 Task: Filter the quotes by the "Recently viewed quotes"
Action: Mouse scrolled (244, 222) with delta (0, 0)
Screenshot: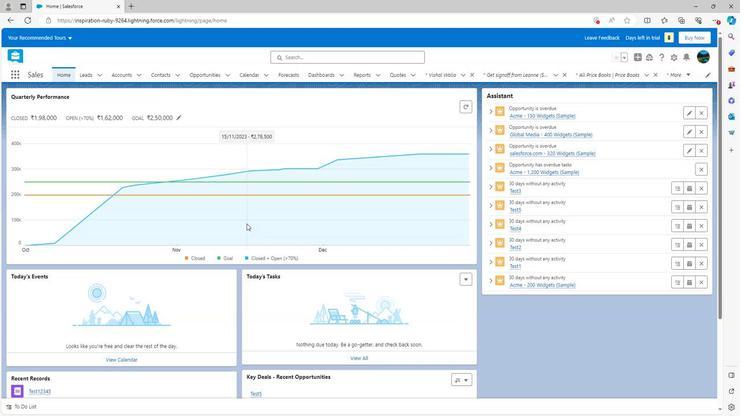 
Action: Mouse scrolled (244, 222) with delta (0, 0)
Screenshot: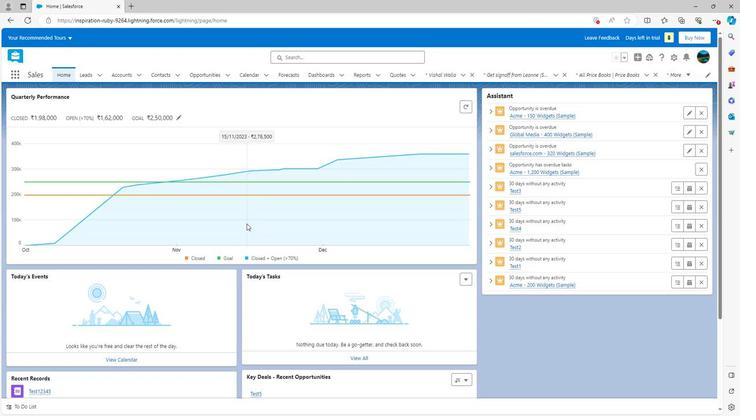 
Action: Mouse moved to (244, 223)
Screenshot: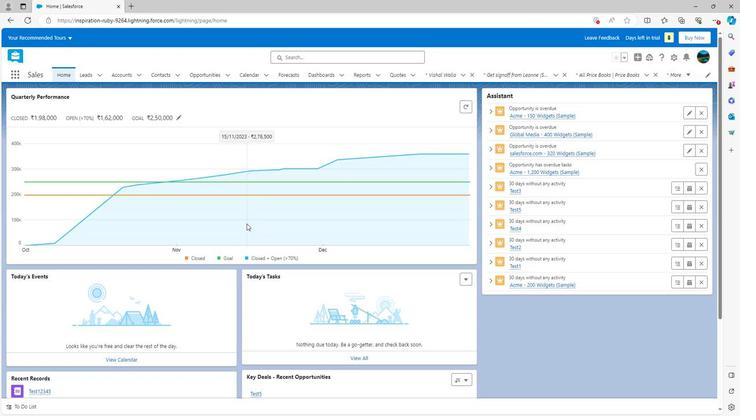 
Action: Mouse scrolled (244, 222) with delta (0, 0)
Screenshot: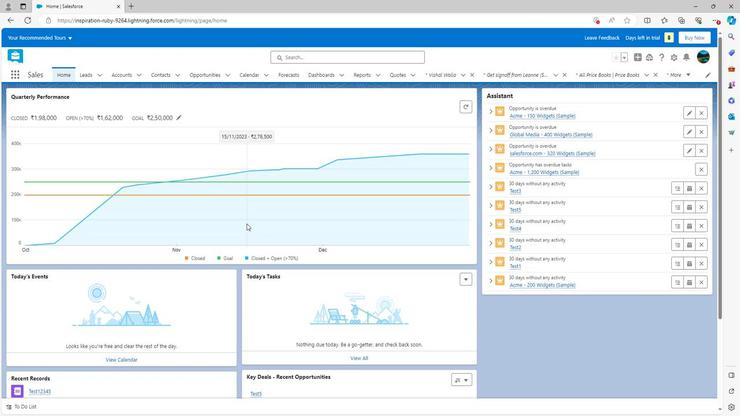 
Action: Mouse scrolled (244, 222) with delta (0, 0)
Screenshot: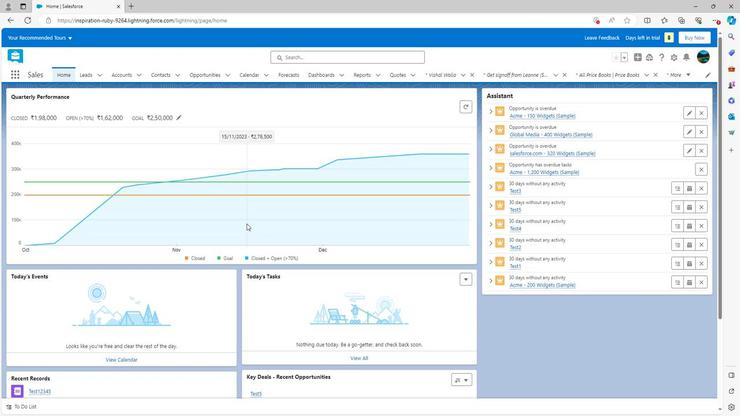 
Action: Mouse scrolled (244, 223) with delta (0, 0)
Screenshot: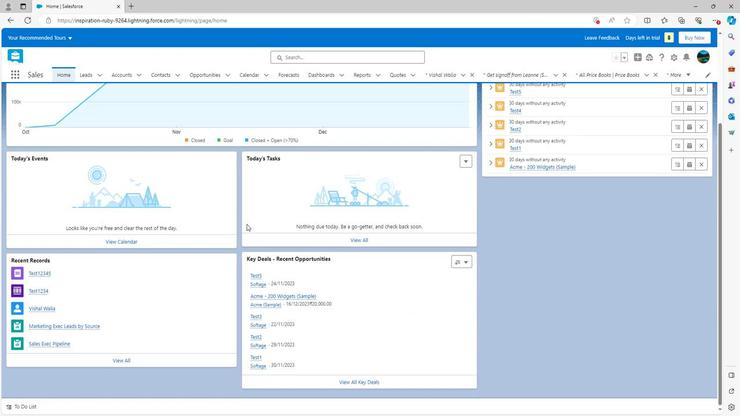 
Action: Mouse scrolled (244, 223) with delta (0, 0)
Screenshot: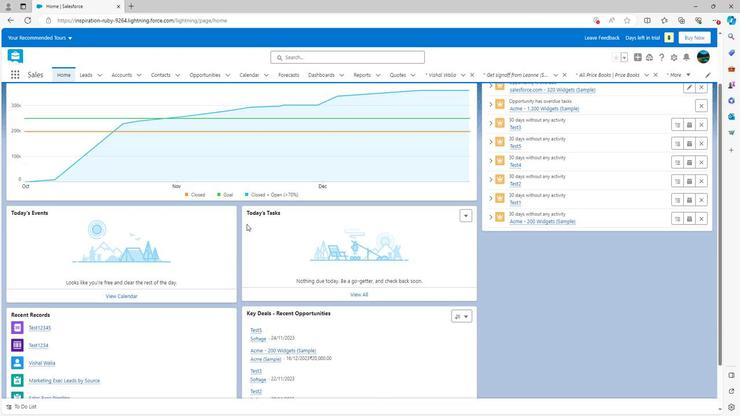 
Action: Mouse scrolled (244, 223) with delta (0, 0)
Screenshot: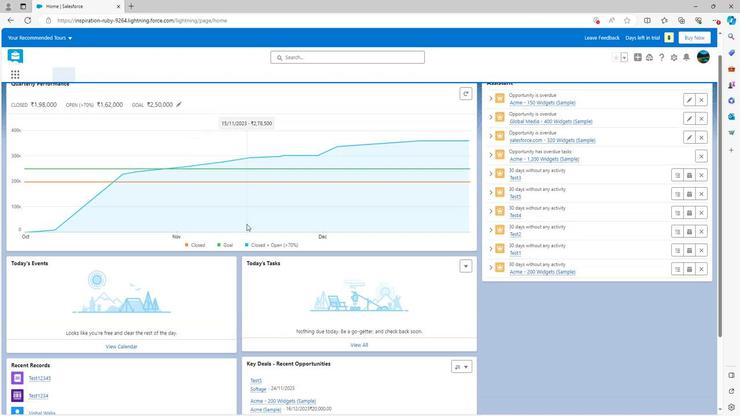
Action: Mouse scrolled (244, 223) with delta (0, 0)
Screenshot: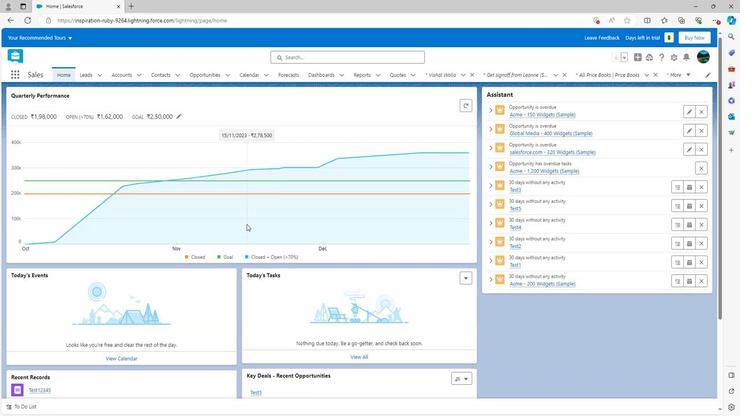 
Action: Mouse moved to (393, 74)
Screenshot: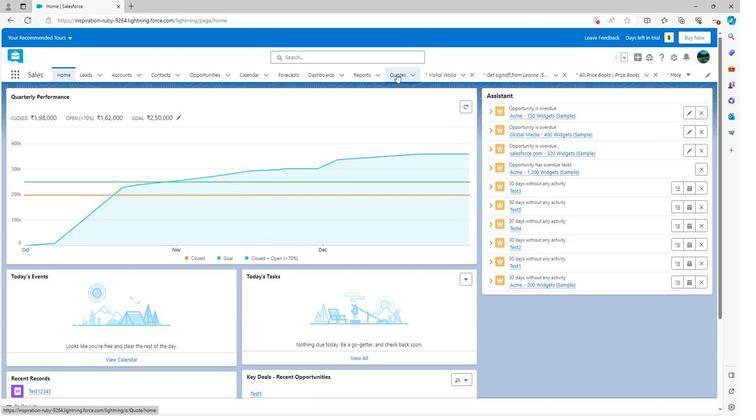 
Action: Mouse pressed left at (393, 74)
Screenshot: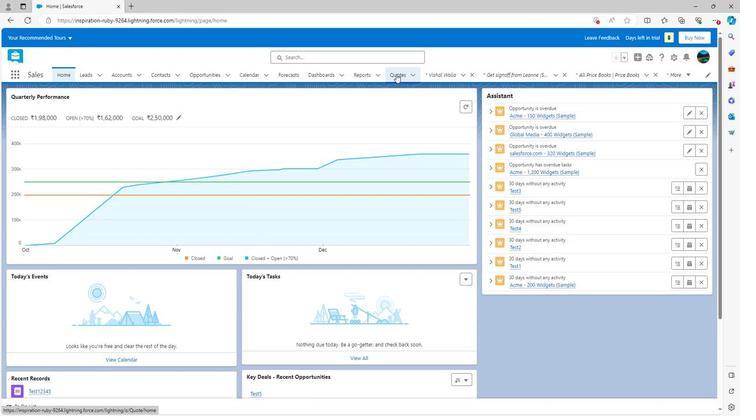 
Action: Mouse moved to (86, 100)
Screenshot: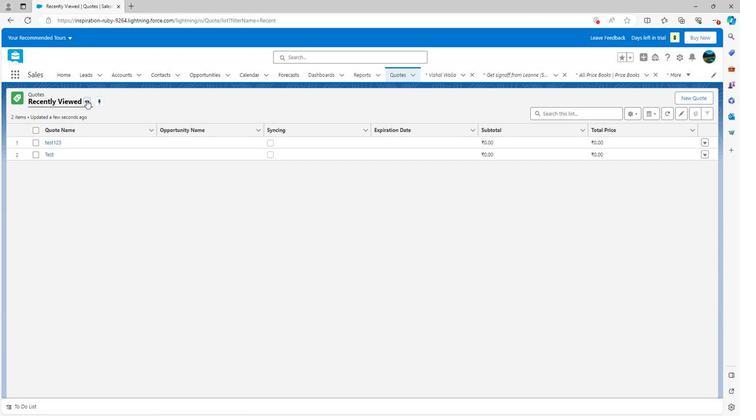 
Action: Mouse pressed left at (86, 100)
Screenshot: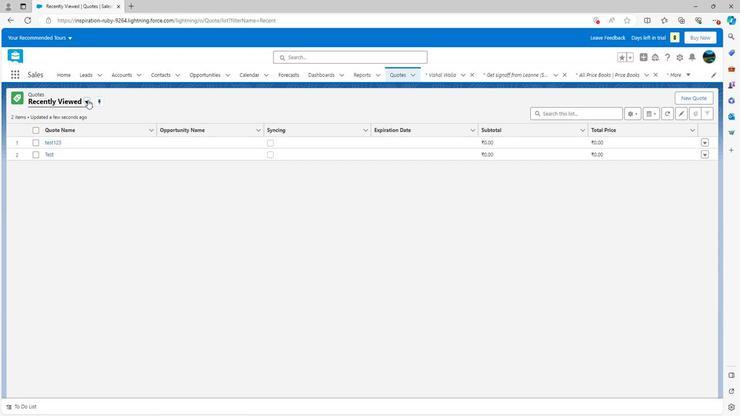 
Action: Mouse moved to (67, 158)
Screenshot: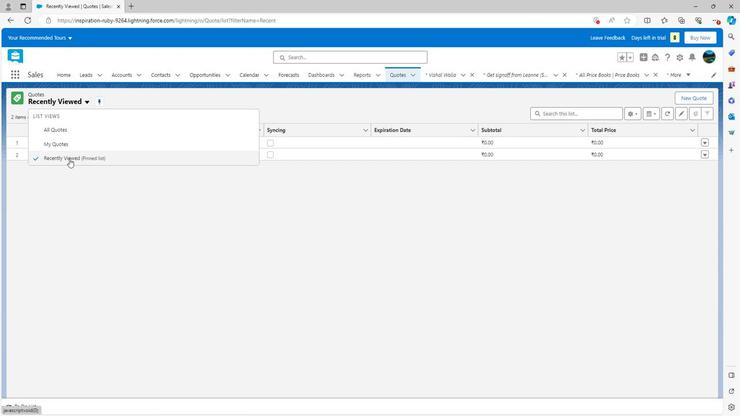 
Action: Mouse pressed left at (67, 158)
Screenshot: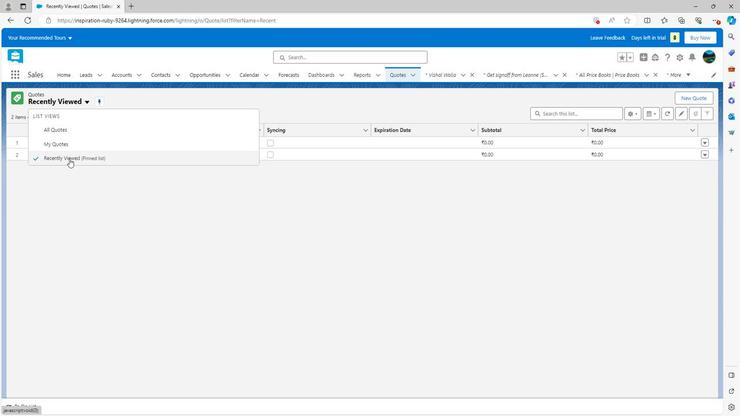 
Action: Mouse scrolled (67, 158) with delta (0, 0)
Screenshot: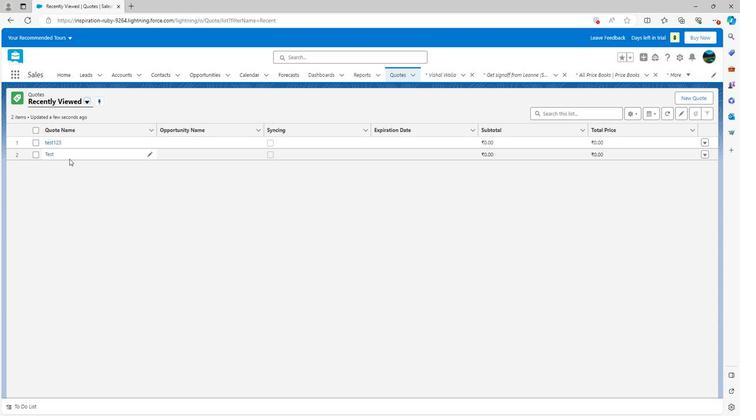 
Action: Mouse scrolled (67, 158) with delta (0, 0)
Screenshot: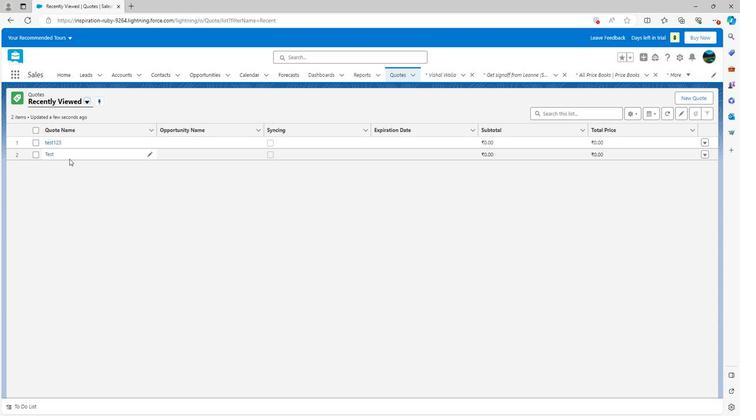 
